 Task: Find the bus routes for traveling to to Empire State Building from Work.
Action: Mouse moved to (249, 89)
Screenshot: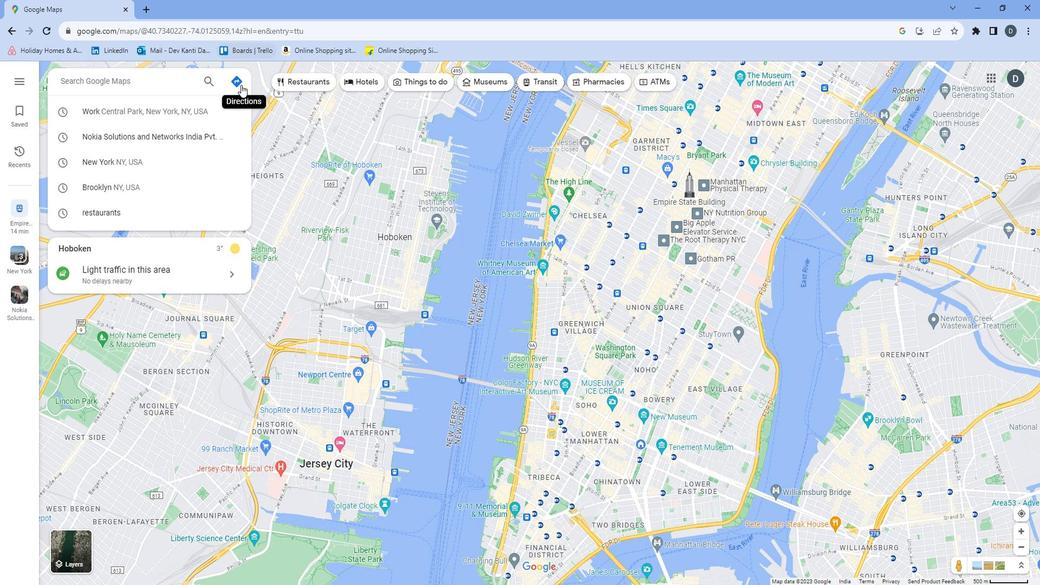 
Action: Mouse pressed left at (249, 89)
Screenshot: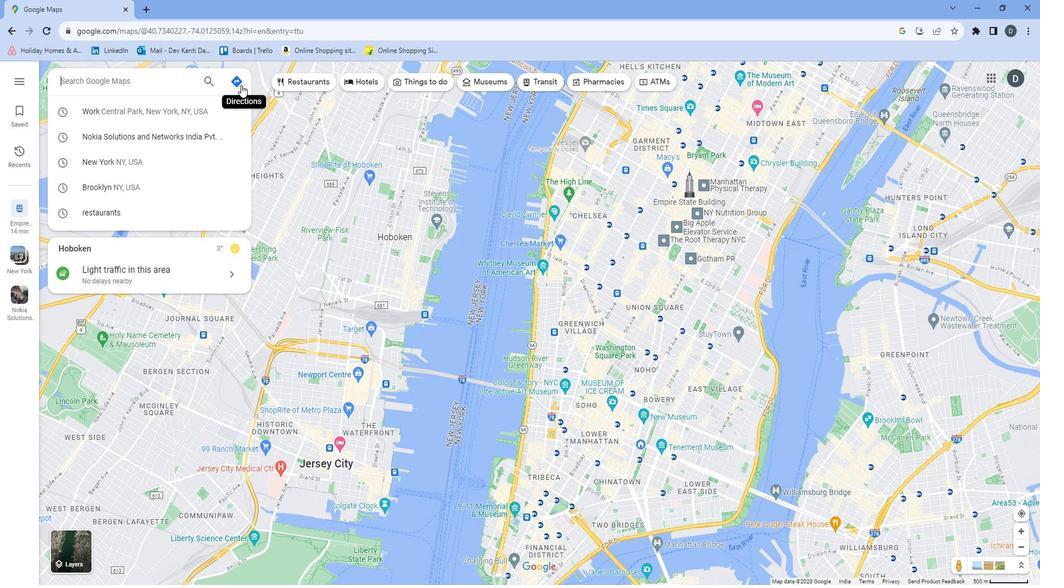 
Action: Mouse moved to (161, 119)
Screenshot: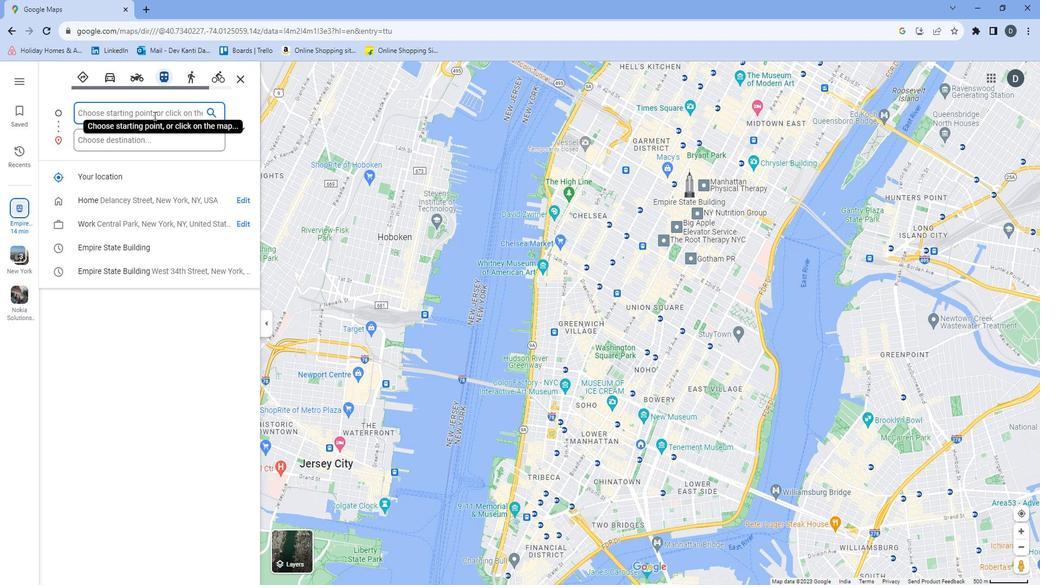 
Action: Mouse pressed left at (161, 119)
Screenshot: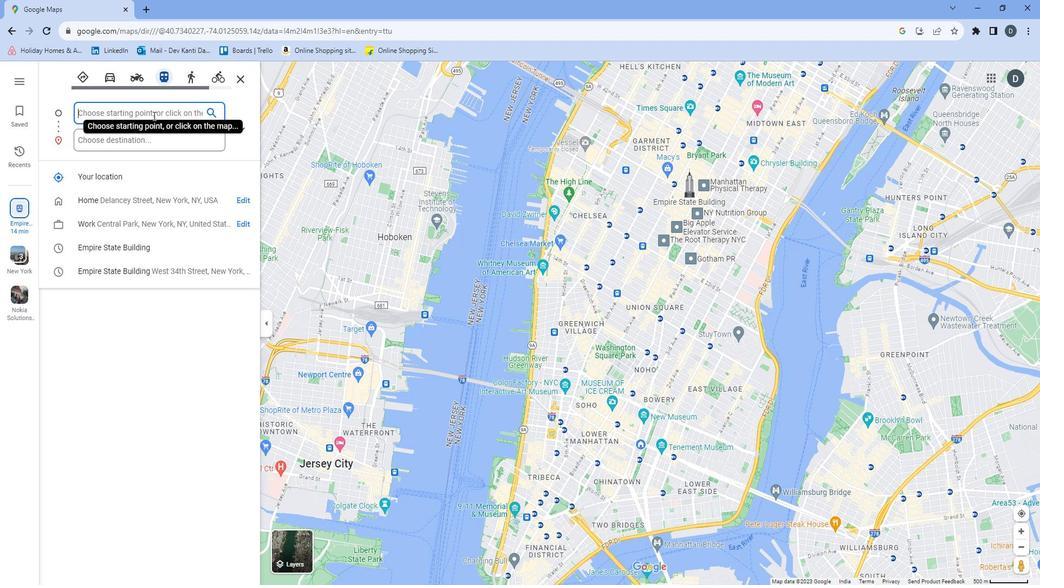 
Action: Mouse moved to (191, 219)
Screenshot: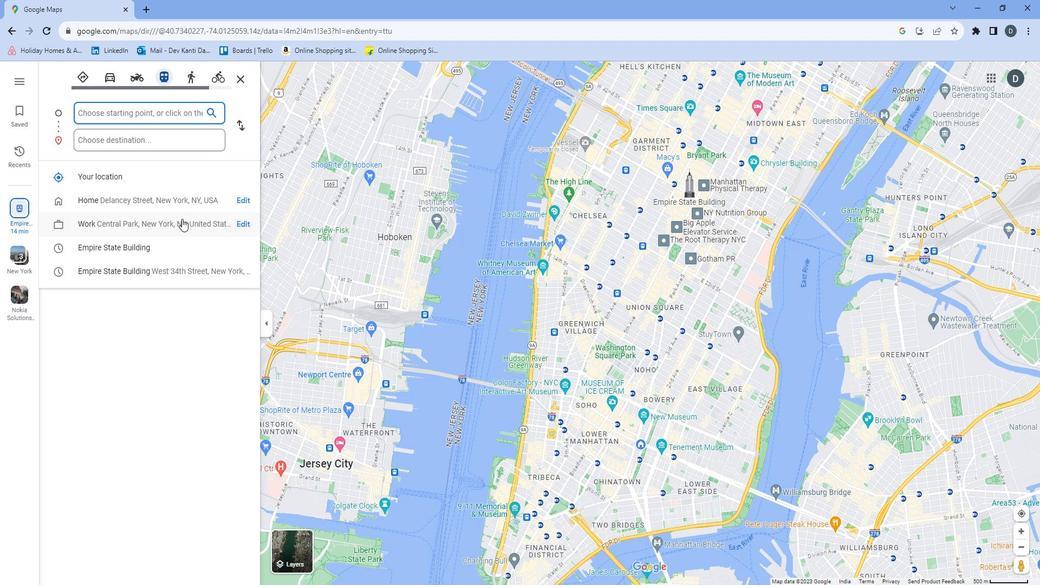 
Action: Mouse pressed left at (191, 219)
Screenshot: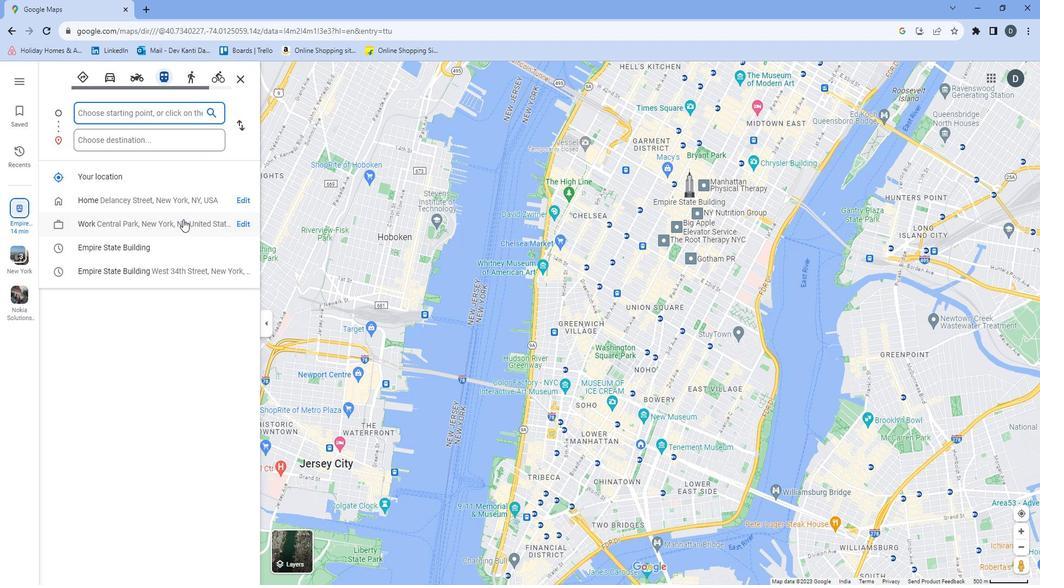 
Action: Mouse moved to (180, 146)
Screenshot: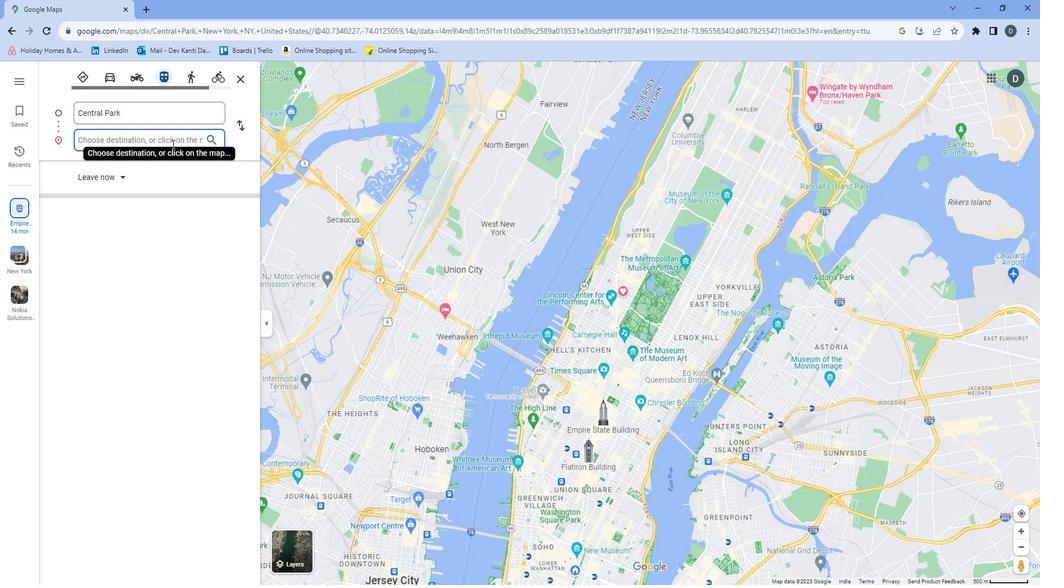 
Action: Mouse pressed left at (180, 146)
Screenshot: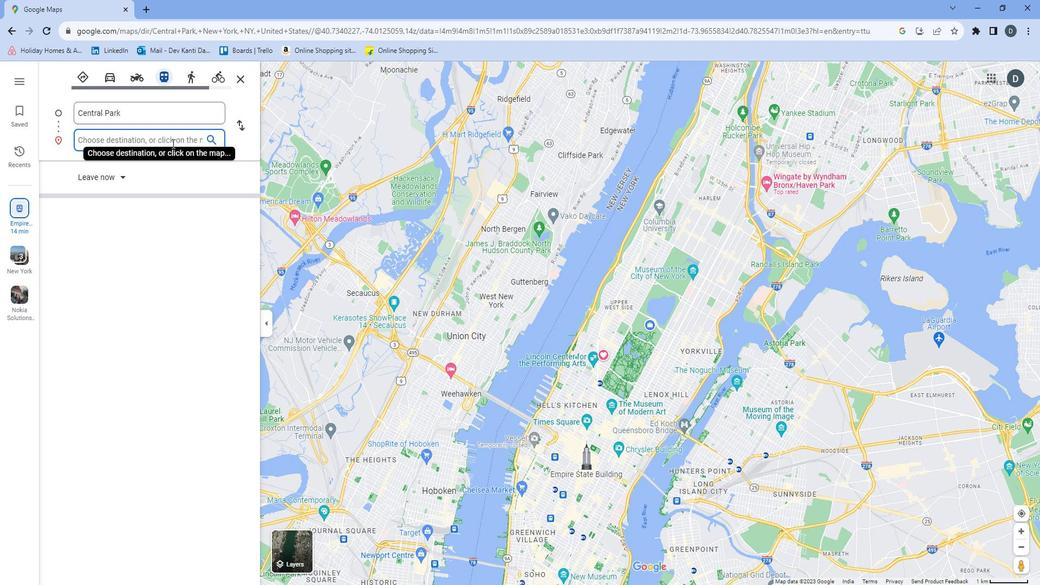 
Action: Mouse moved to (170, 151)
Screenshot: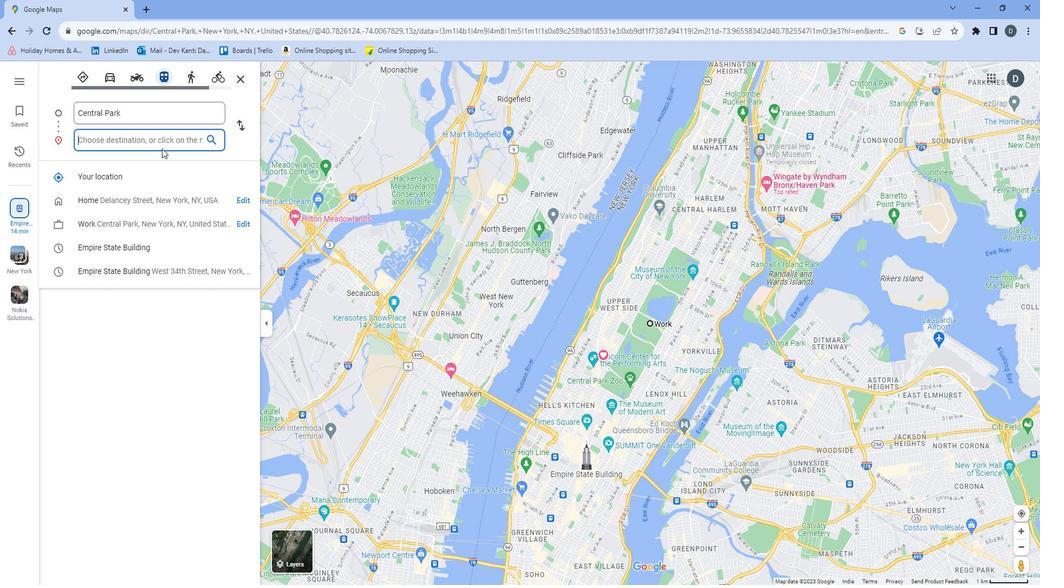 
Action: Key pressed <Key.shift>Empire<Key.space><Key.shift>State<Key.space><Key.shift>Buildingg
Screenshot: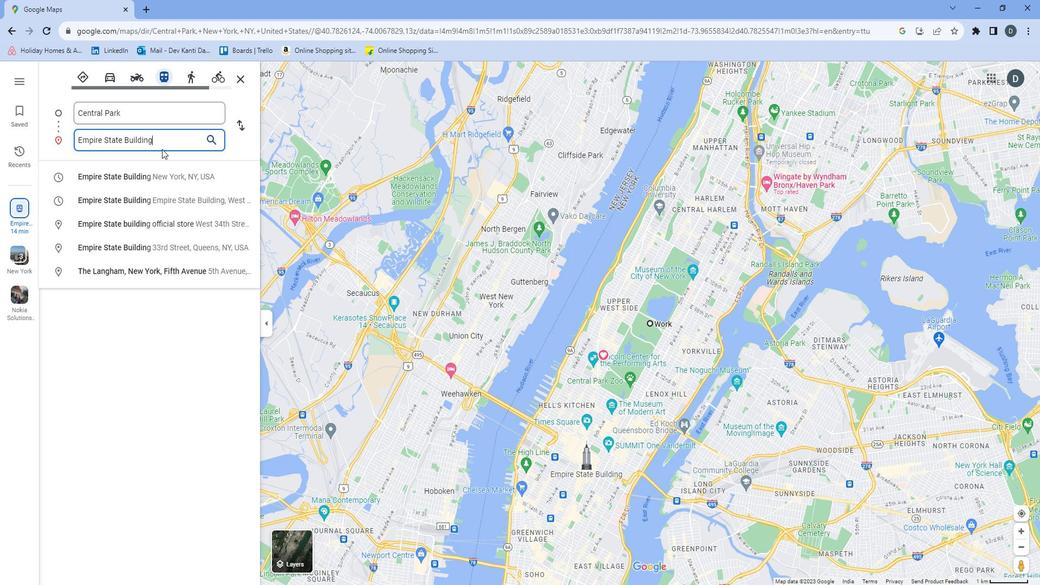 
Action: Mouse moved to (202, 202)
Screenshot: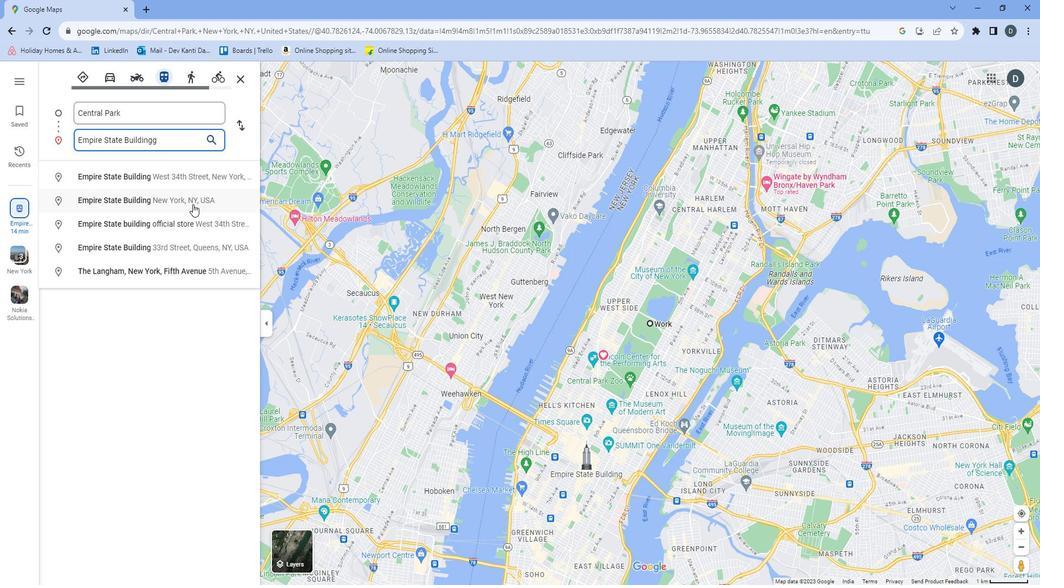 
Action: Mouse pressed left at (202, 202)
Screenshot: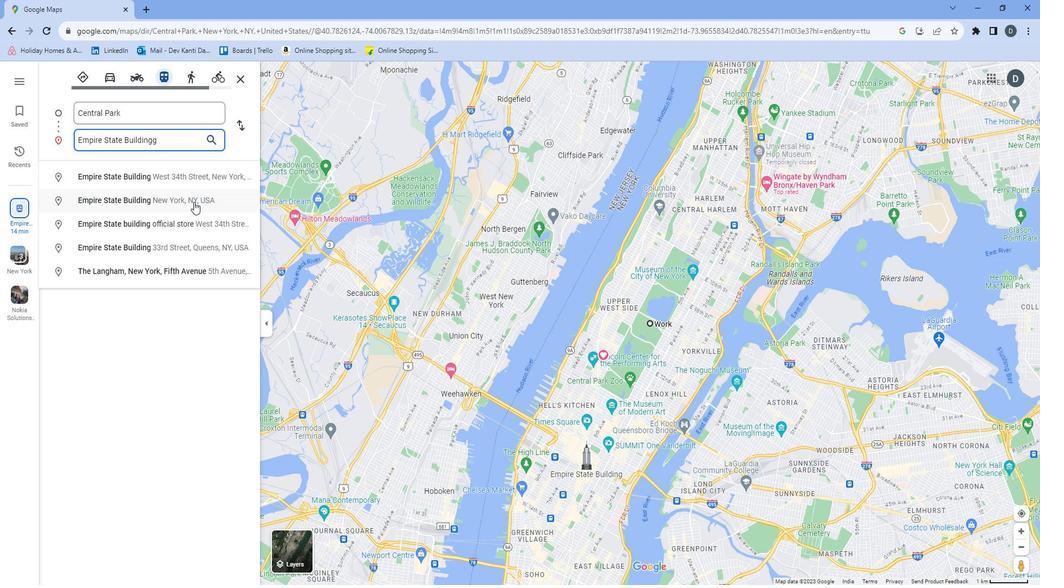 
Action: Mouse moved to (241, 181)
Screenshot: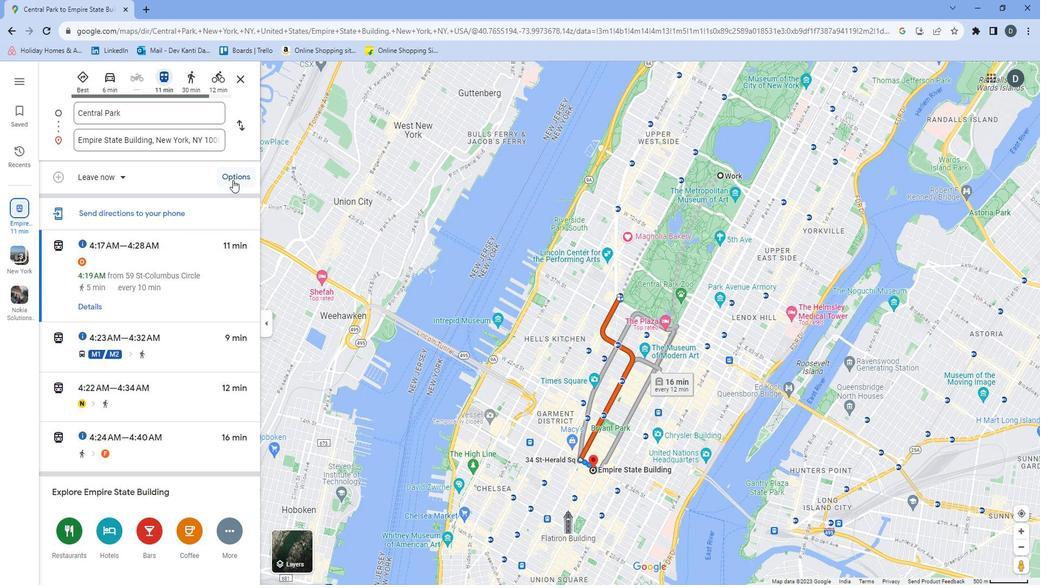 
Action: Mouse pressed left at (241, 181)
Screenshot: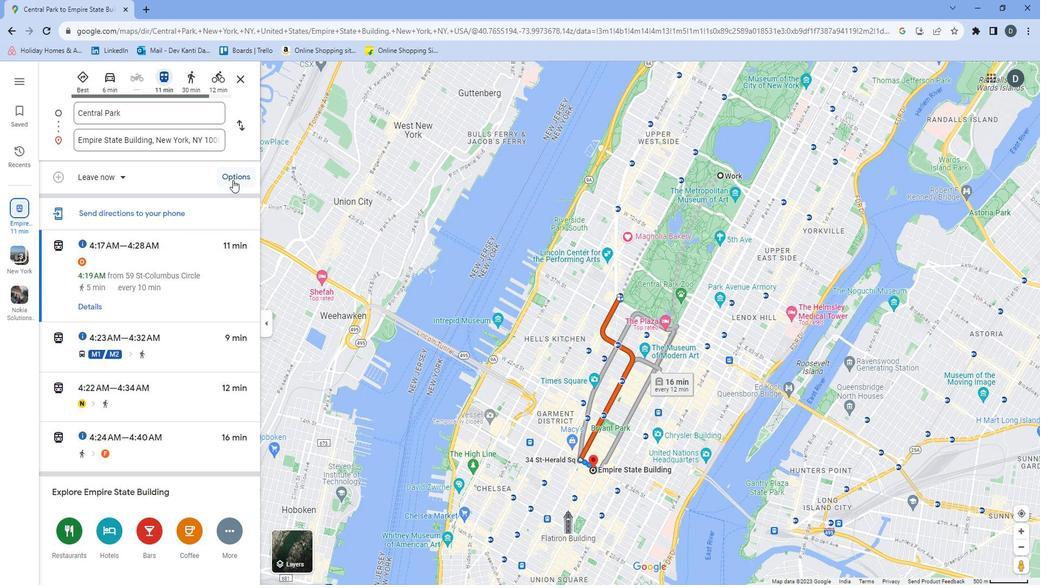 
Action: Mouse moved to (62, 219)
Screenshot: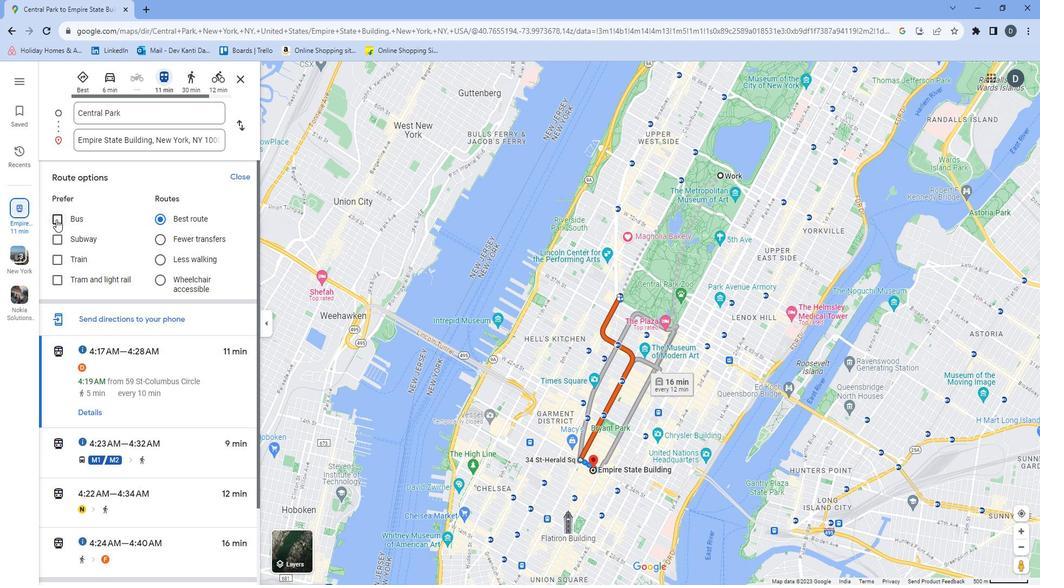 
Action: Mouse pressed left at (62, 219)
Screenshot: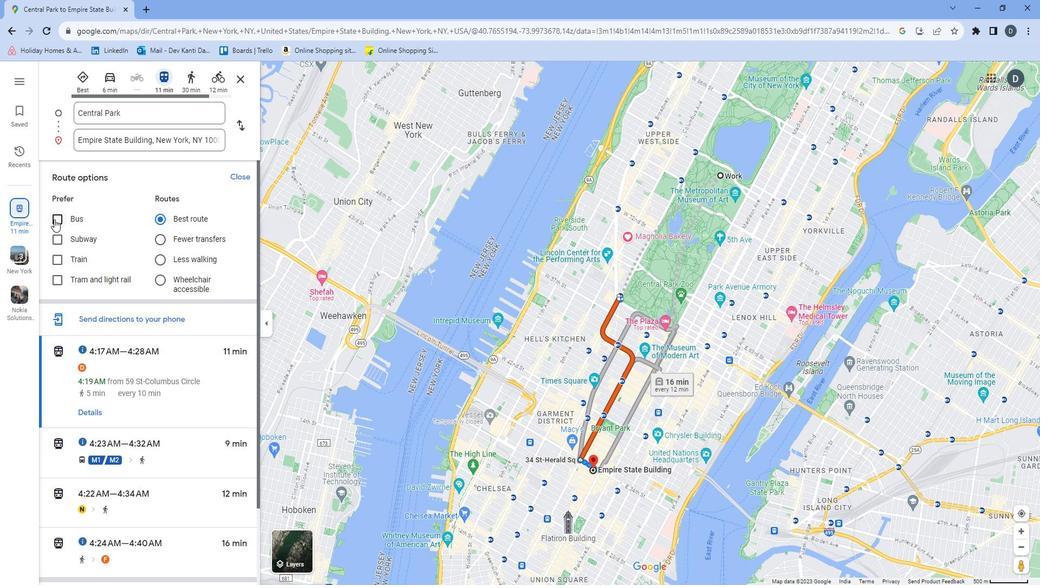 
Action: Mouse moved to (156, 215)
Screenshot: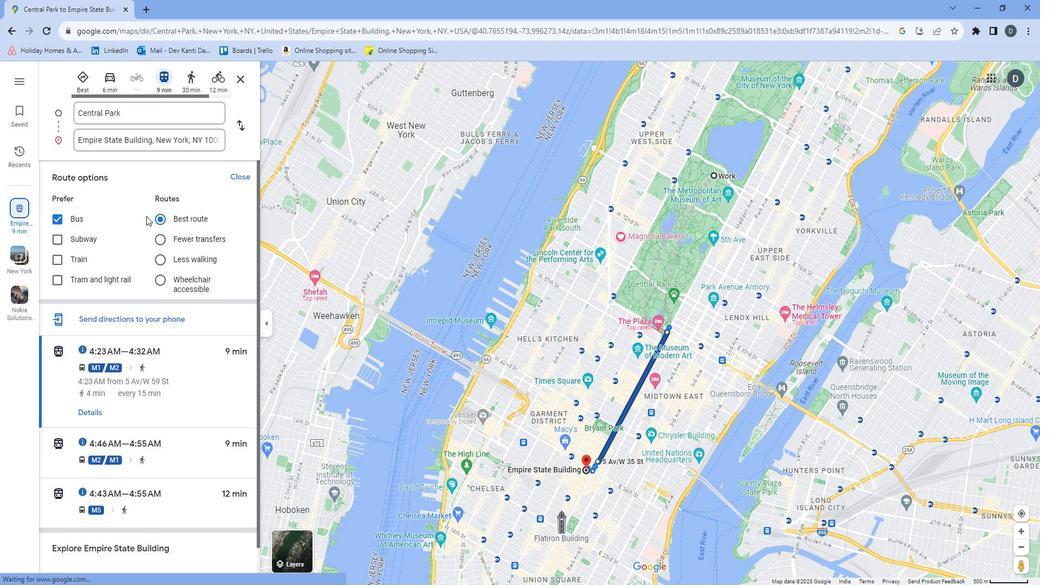 
